 Task: Add to scrum project TouchLine a team member softage.1@softage.net.
Action: Mouse moved to (100, 162)
Screenshot: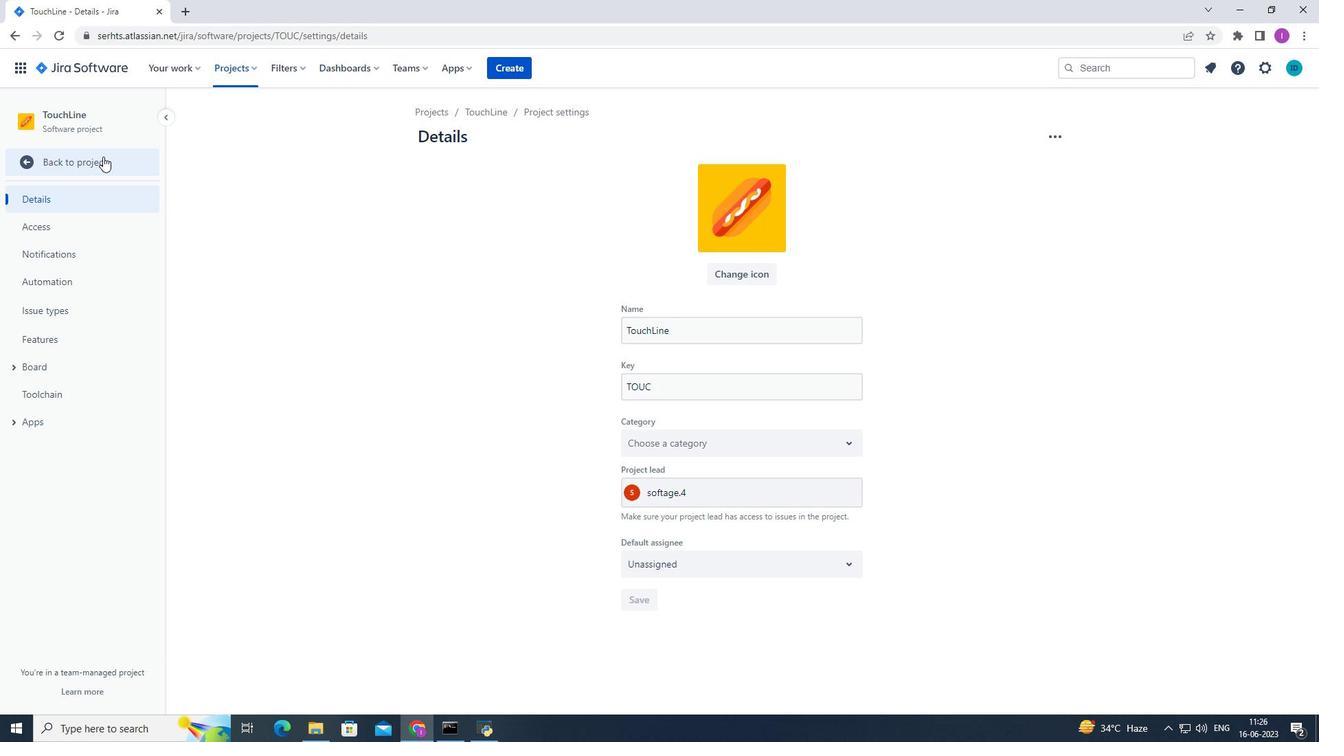 
Action: Mouse pressed left at (100, 162)
Screenshot: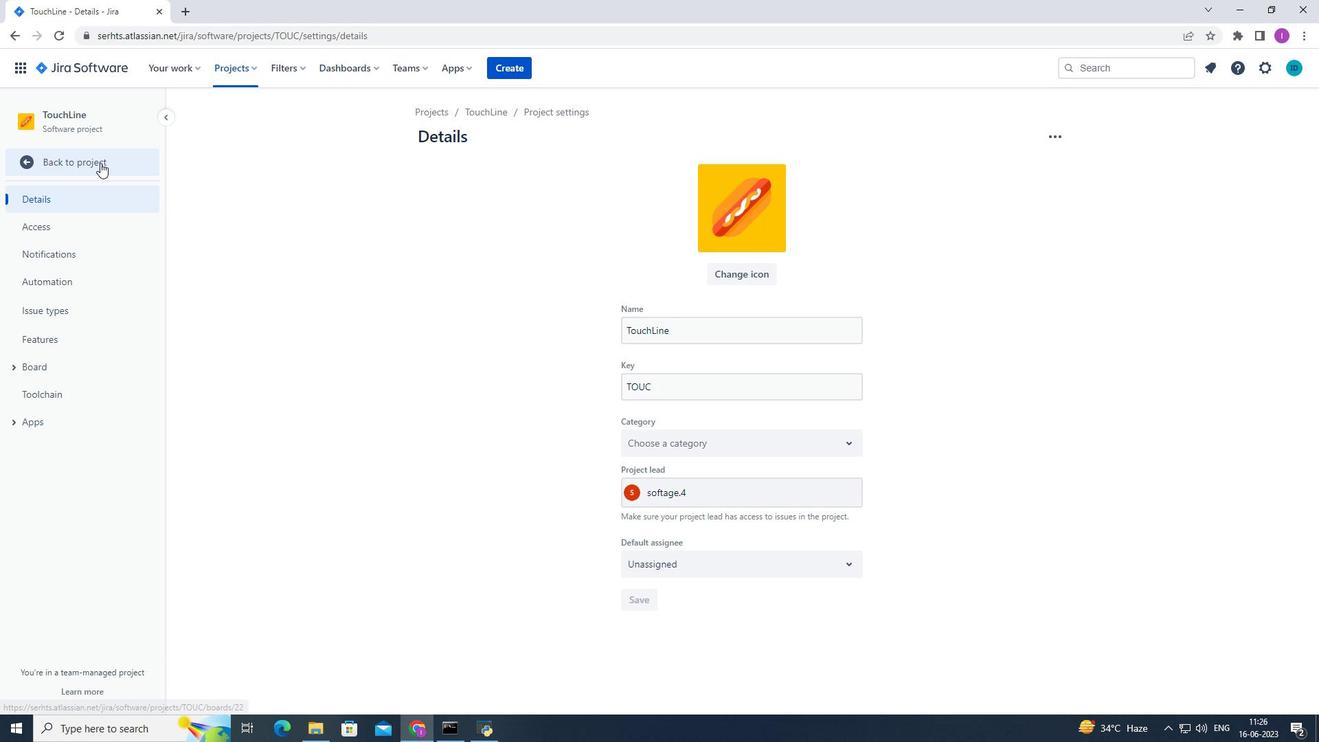 
Action: Mouse moved to (328, 177)
Screenshot: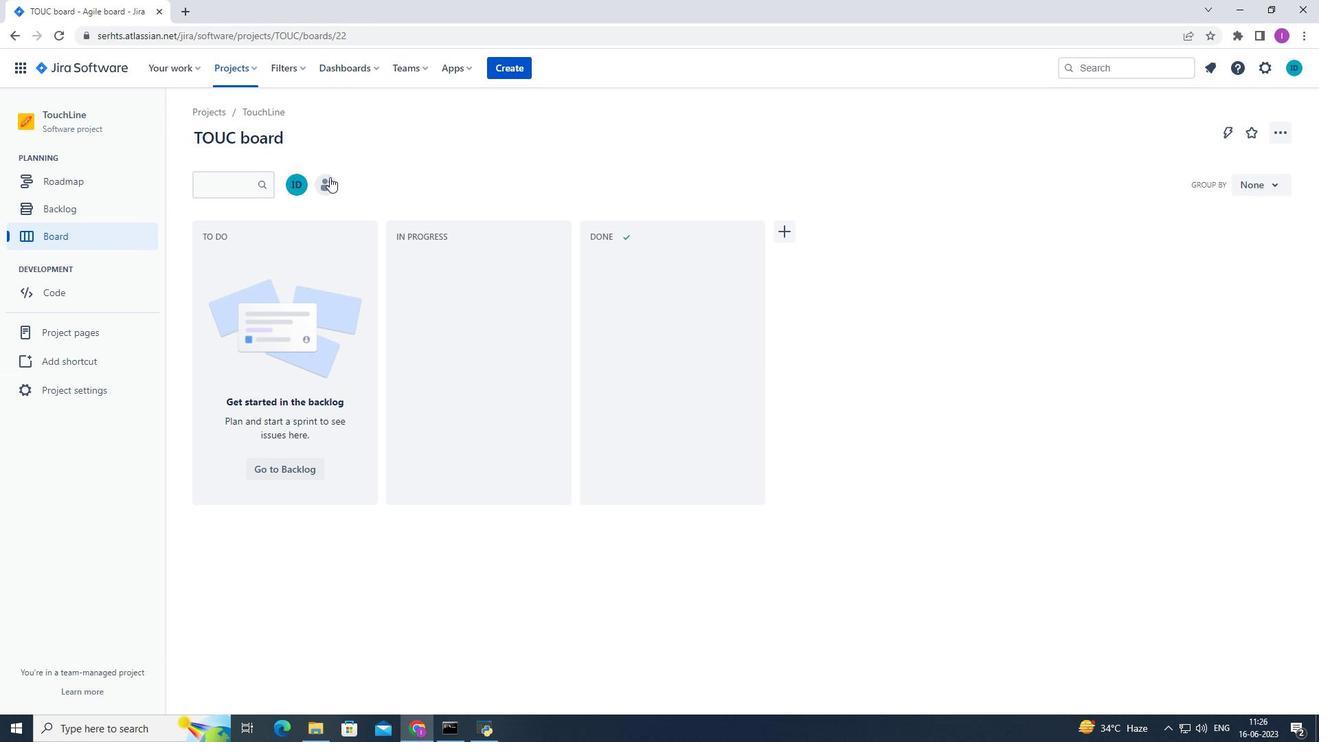 
Action: Mouse pressed left at (328, 177)
Screenshot: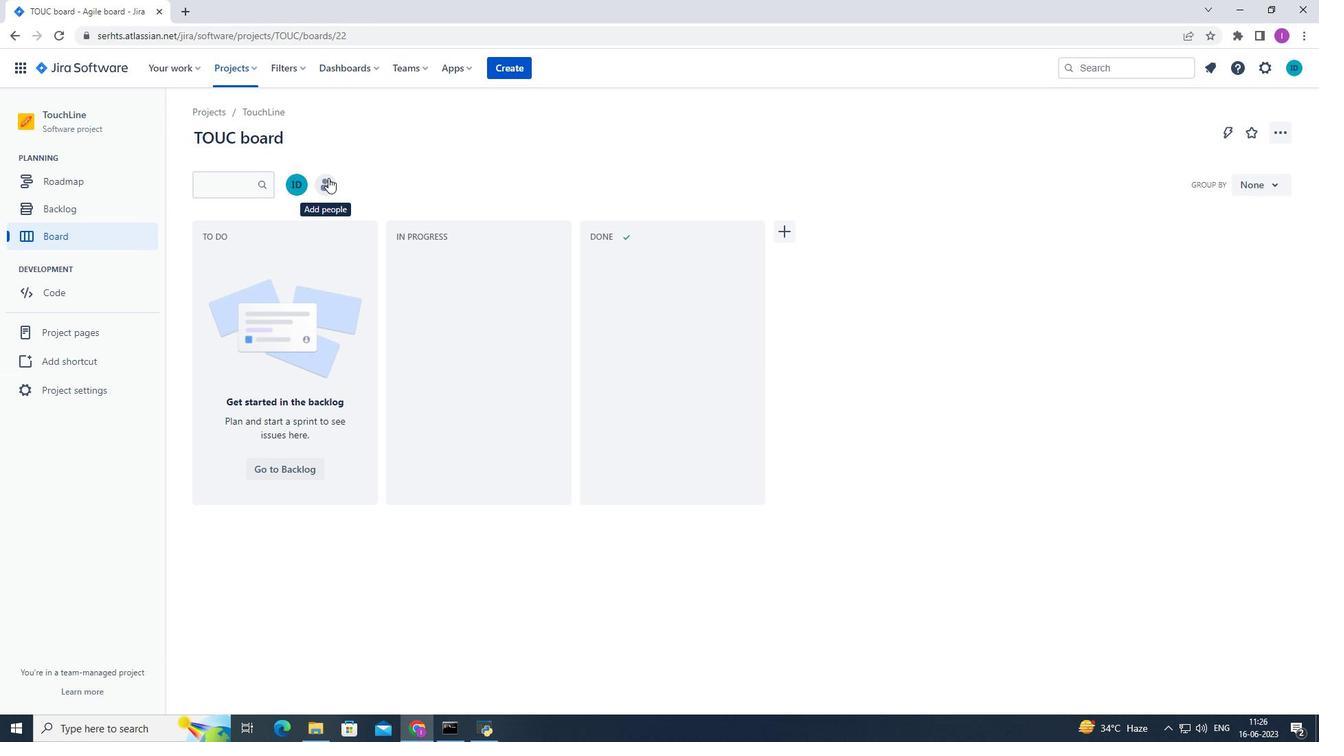 
Action: Mouse moved to (591, 175)
Screenshot: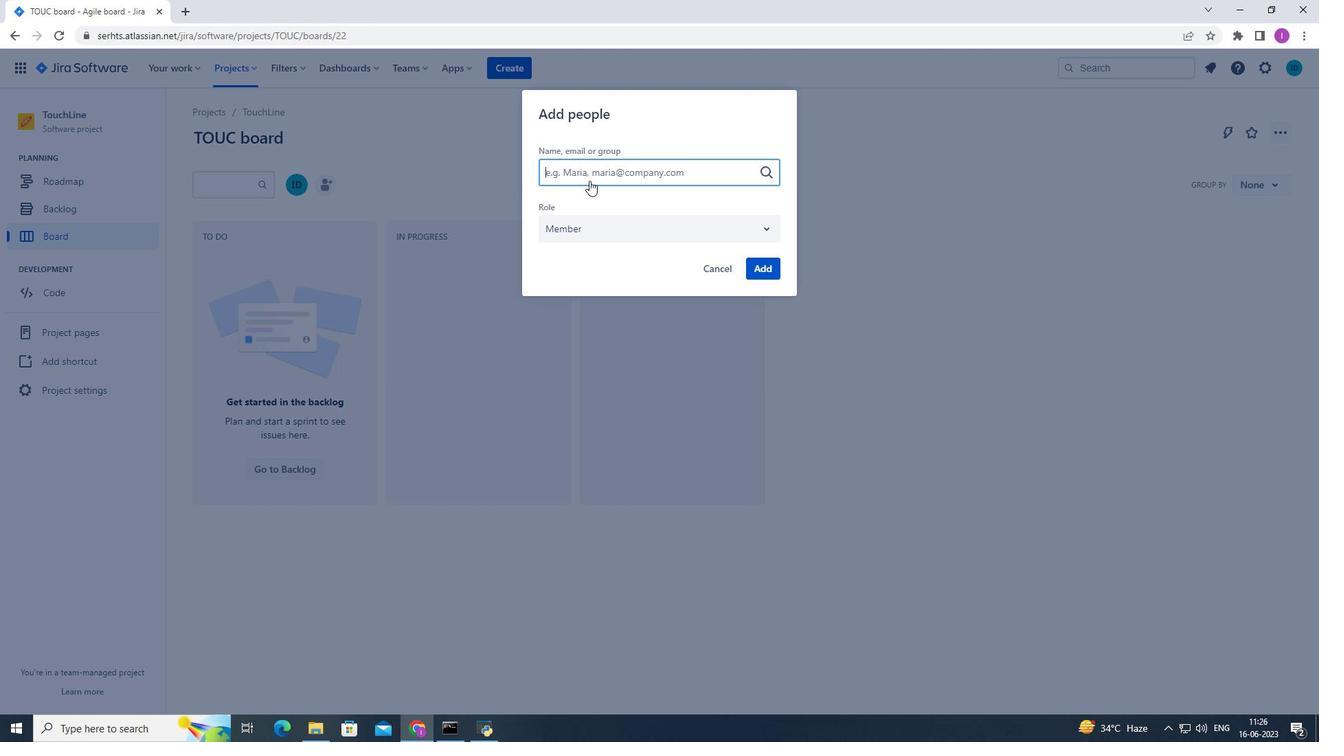 
Action: Key pressed s
Screenshot: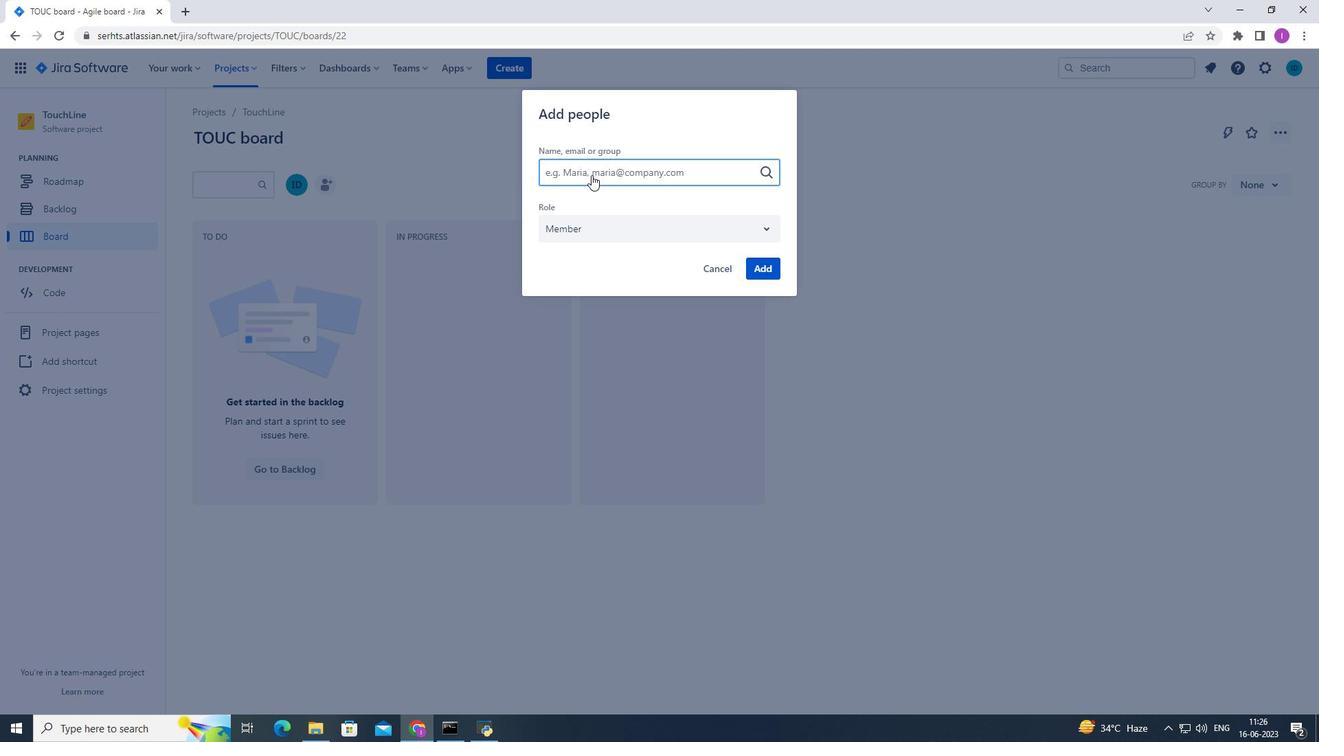 
Action: Mouse moved to (589, 175)
Screenshot: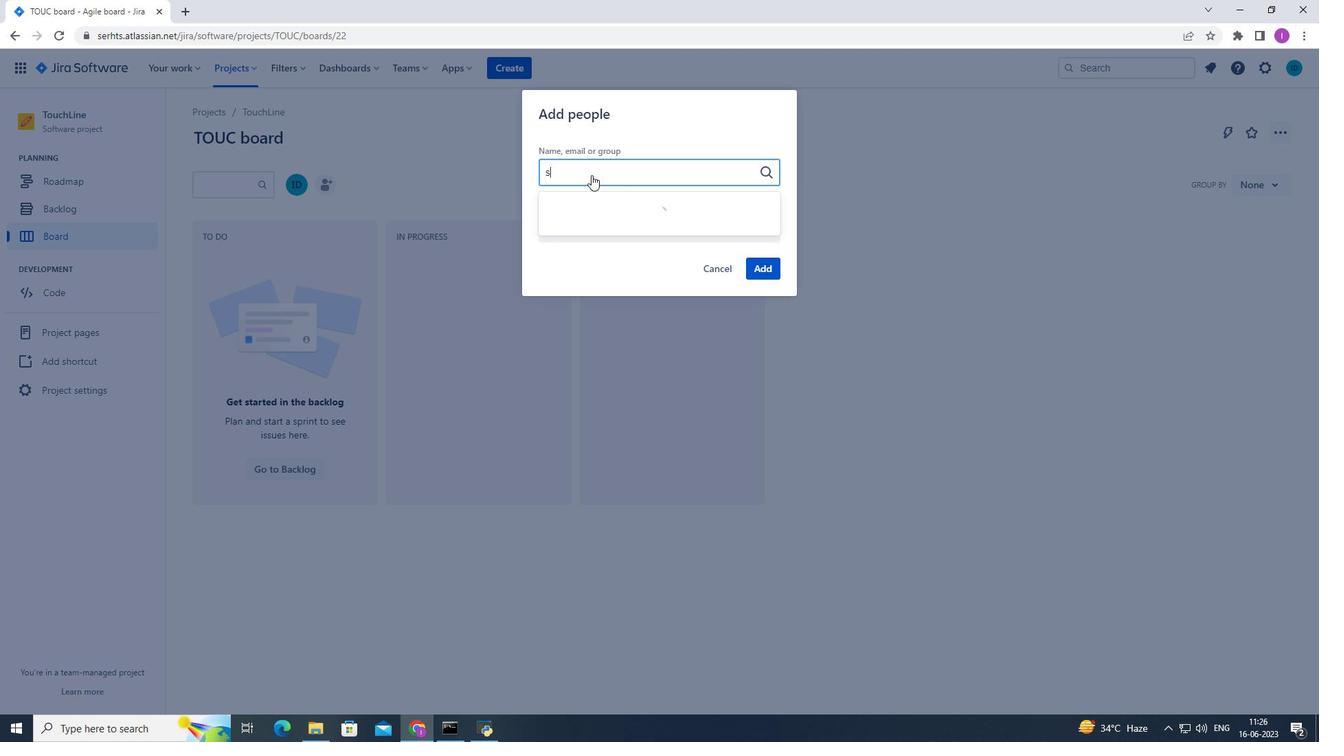 
Action: Key pressed of
Screenshot: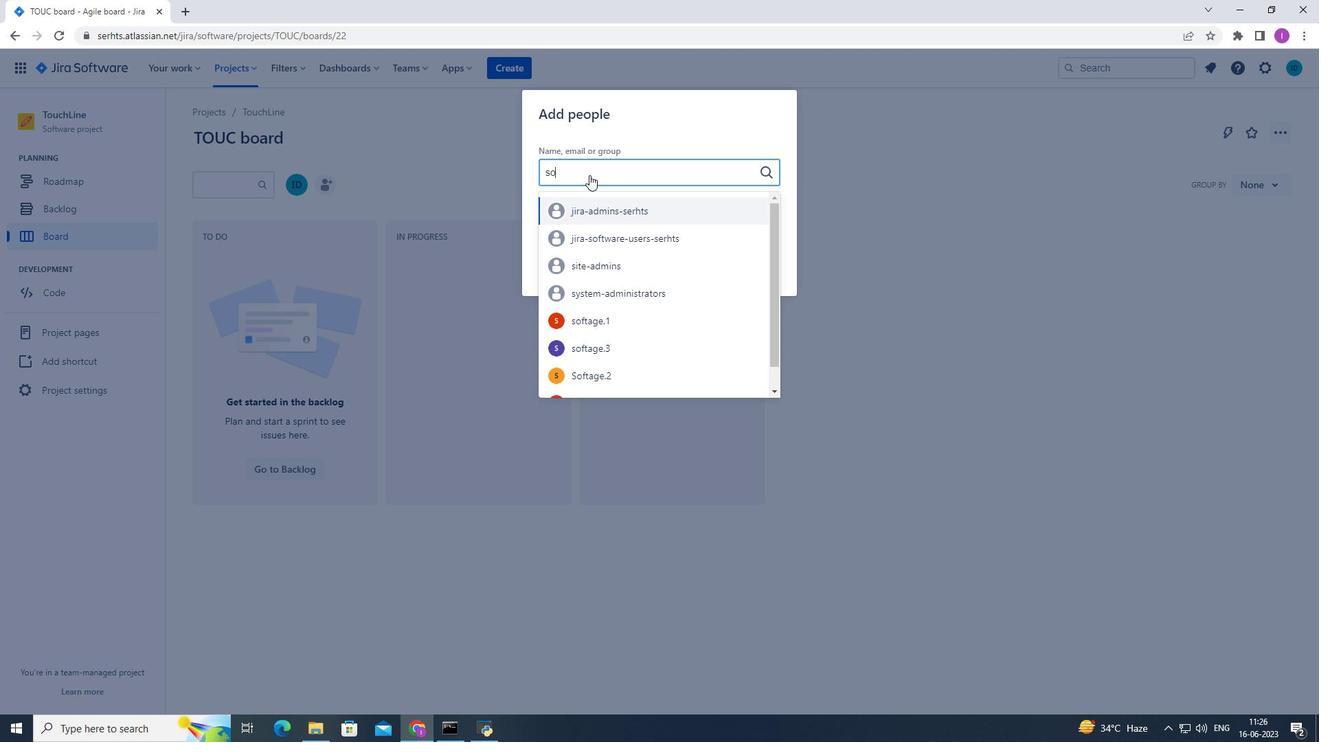 
Action: Mouse moved to (588, 175)
Screenshot: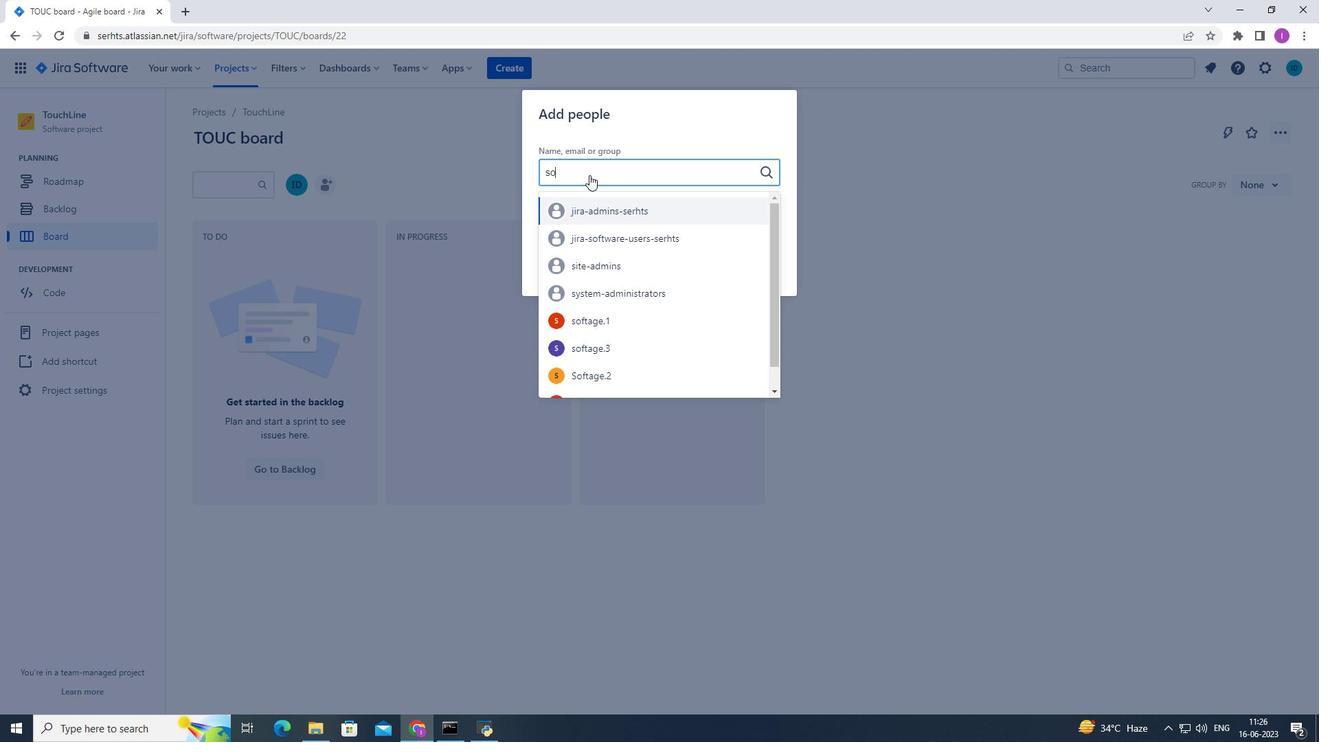 
Action: Key pressed ta
Screenshot: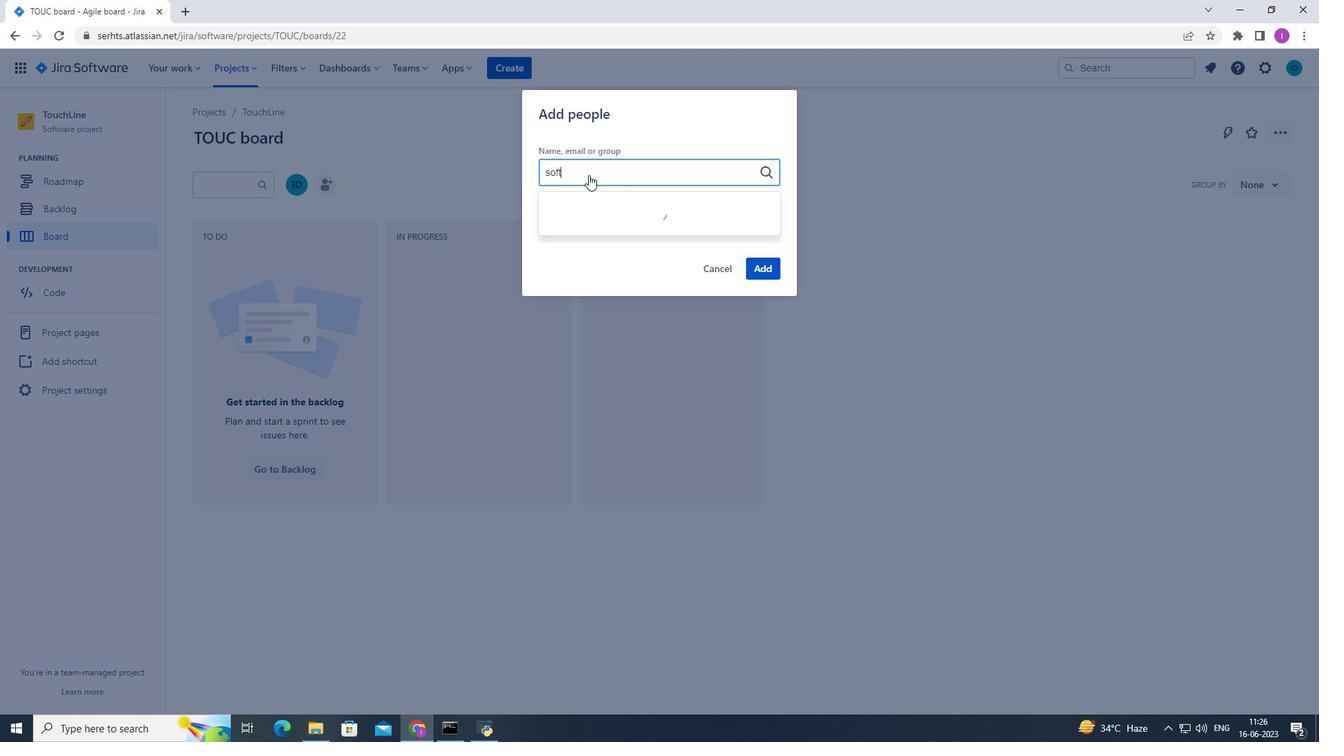 
Action: Mouse moved to (590, 210)
Screenshot: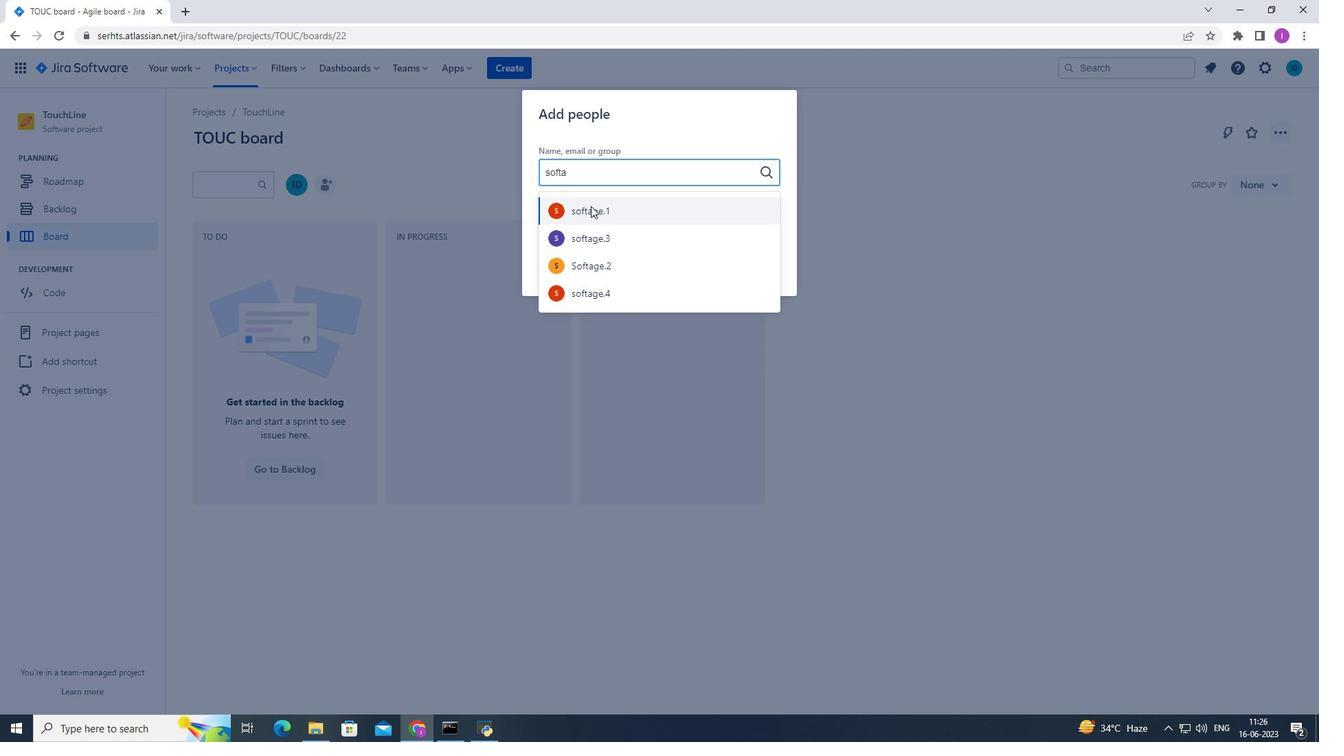 
Action: Mouse pressed left at (590, 210)
Screenshot: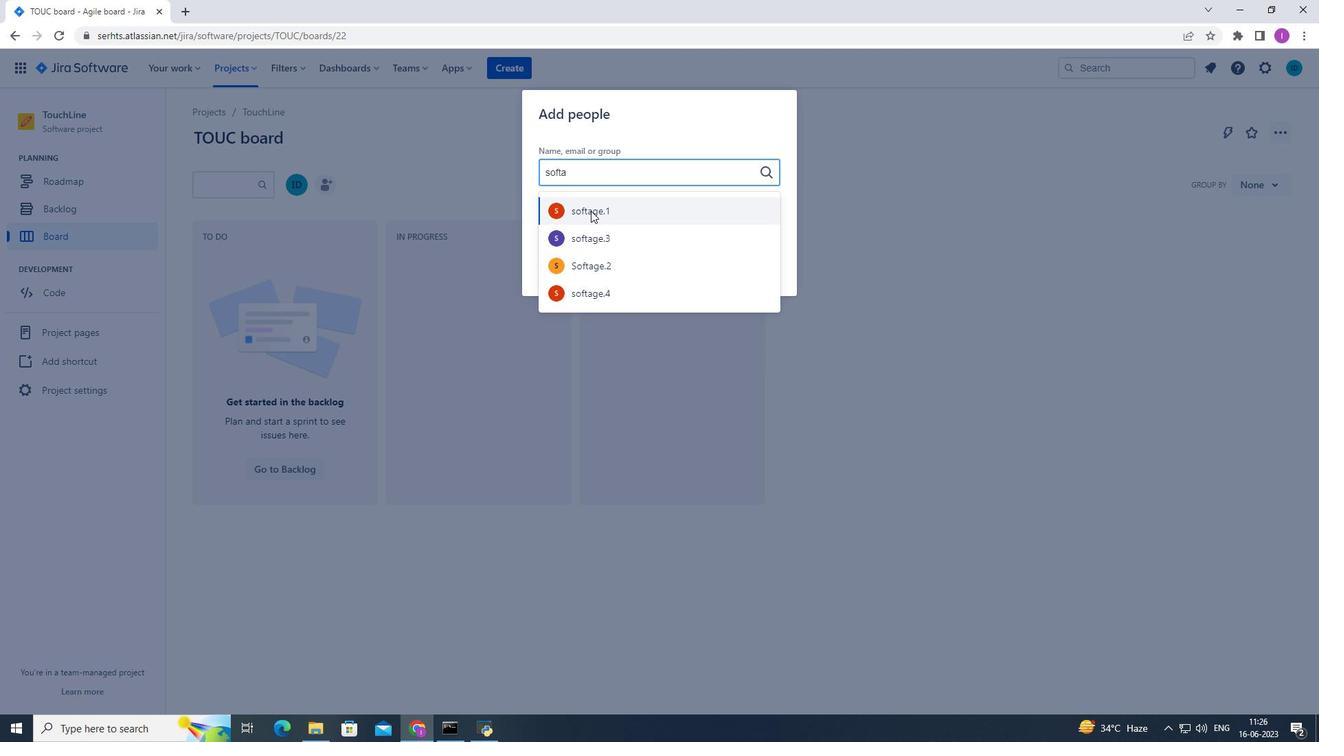 
Action: Mouse moved to (778, 269)
Screenshot: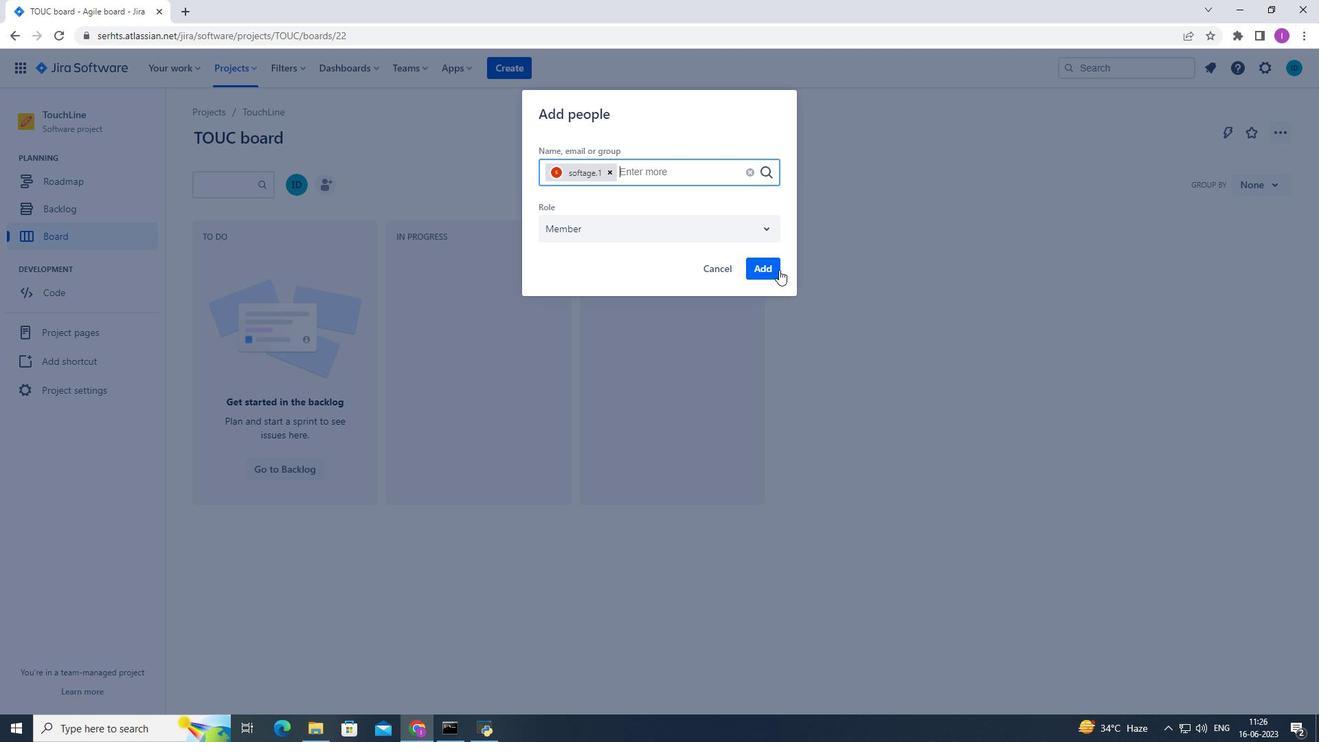 
Action: Mouse pressed left at (778, 269)
Screenshot: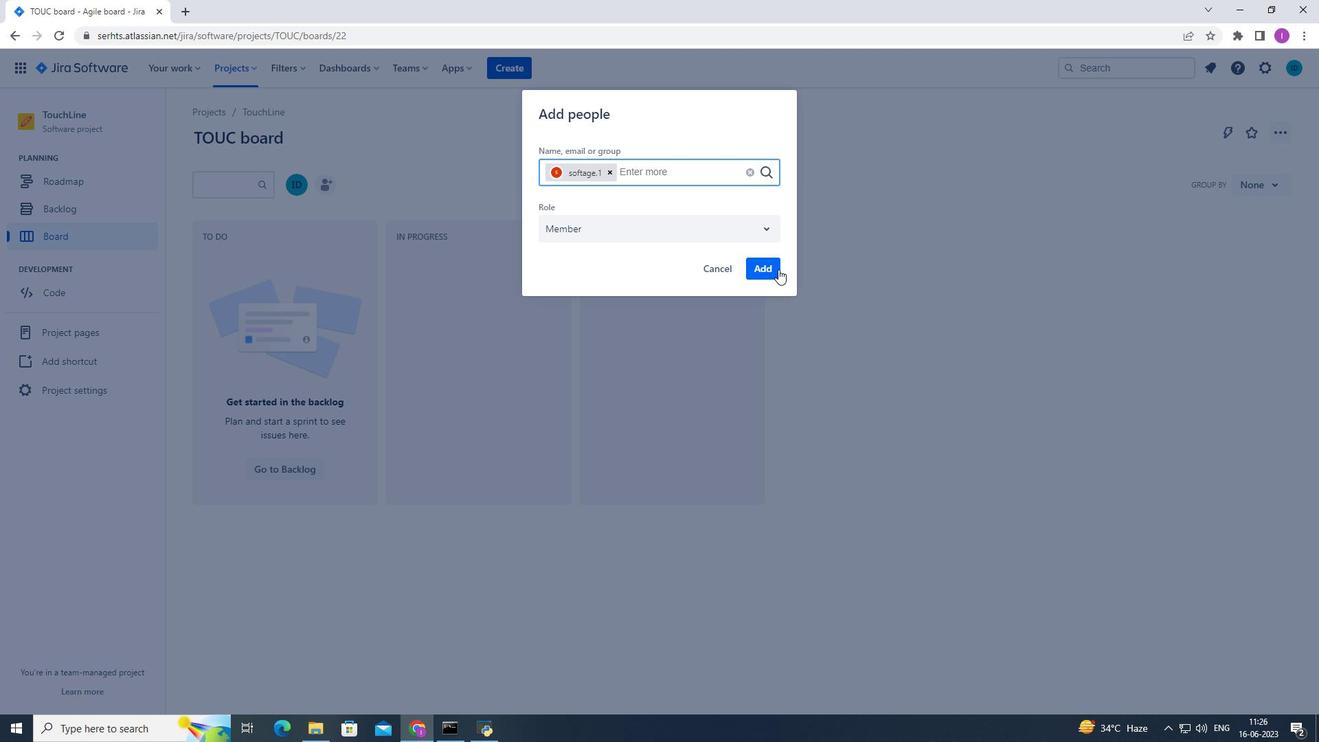 
Action: Mouse moved to (313, 592)
Screenshot: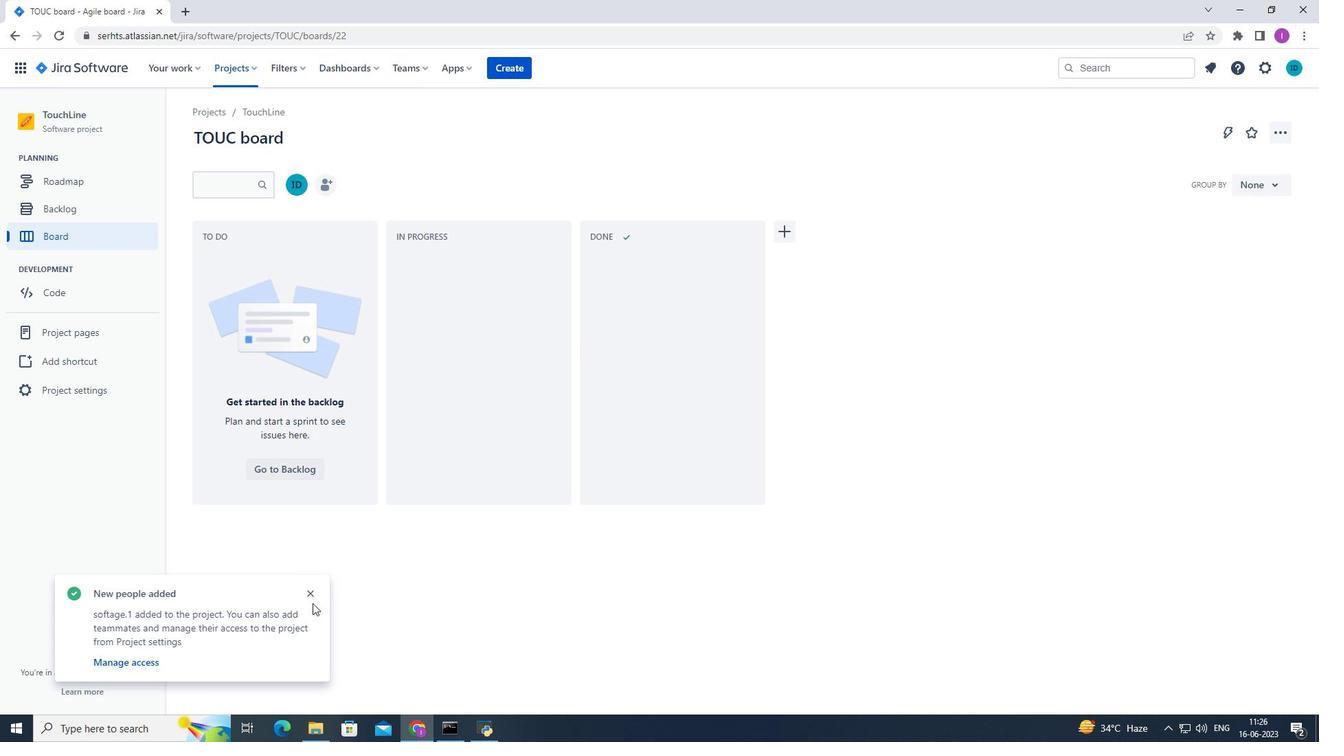 
Action: Mouse pressed left at (313, 592)
Screenshot: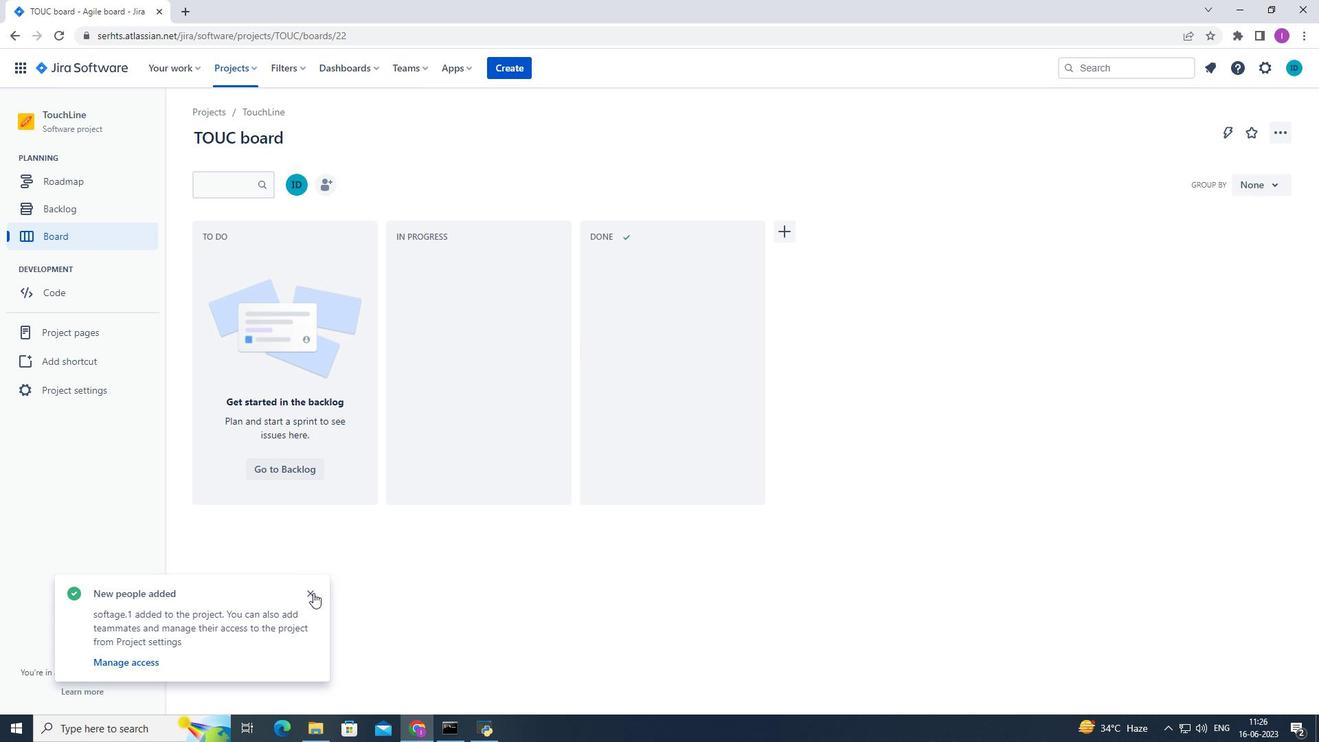 
Action: Mouse moved to (586, 379)
Screenshot: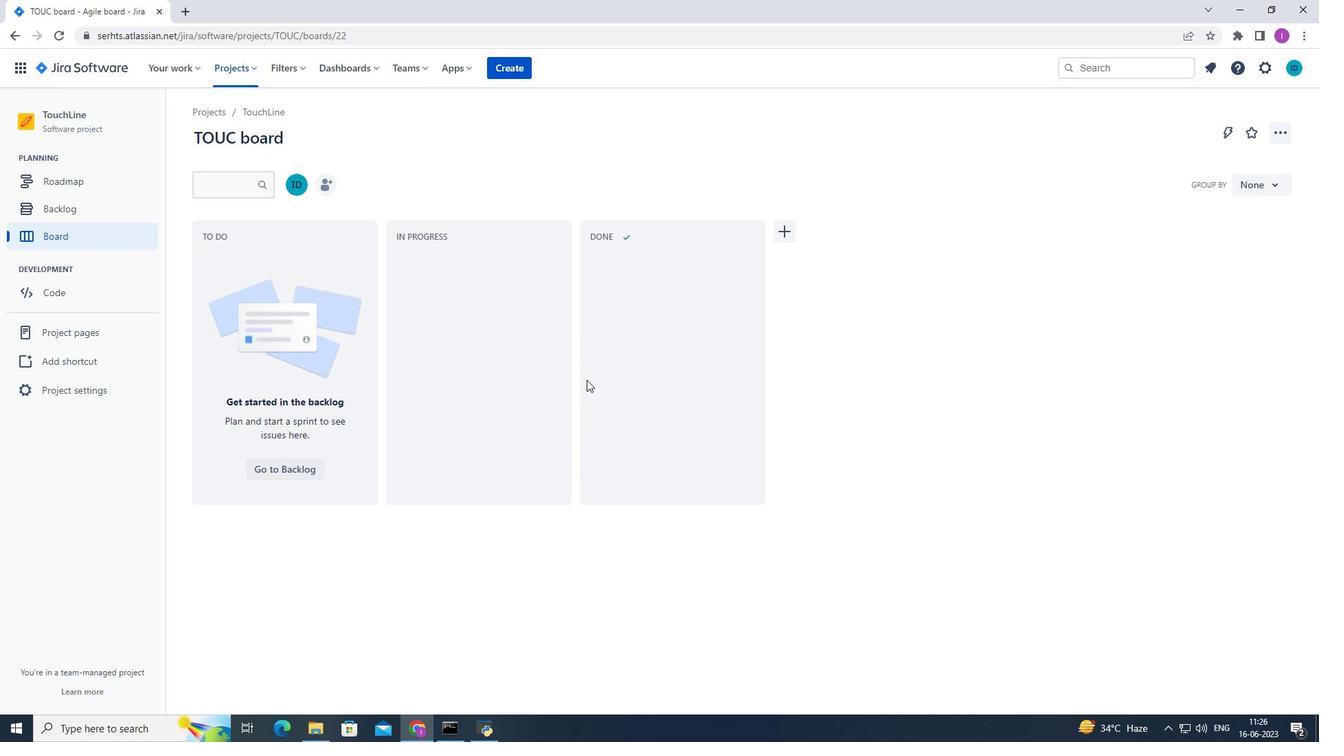 
